 Task: Invite Team Member Softage.1@softage.net to Workspace Customer Service Software. Invite Team Member Softage.2@softage.net to Workspace Customer Service Software. Invite Team Member Softage.3@softage.net to Workspace Customer Service Software. Invite Team Member Softage.4@softage.net to Workspace Customer Service Software
Action: Mouse moved to (965, 137)
Screenshot: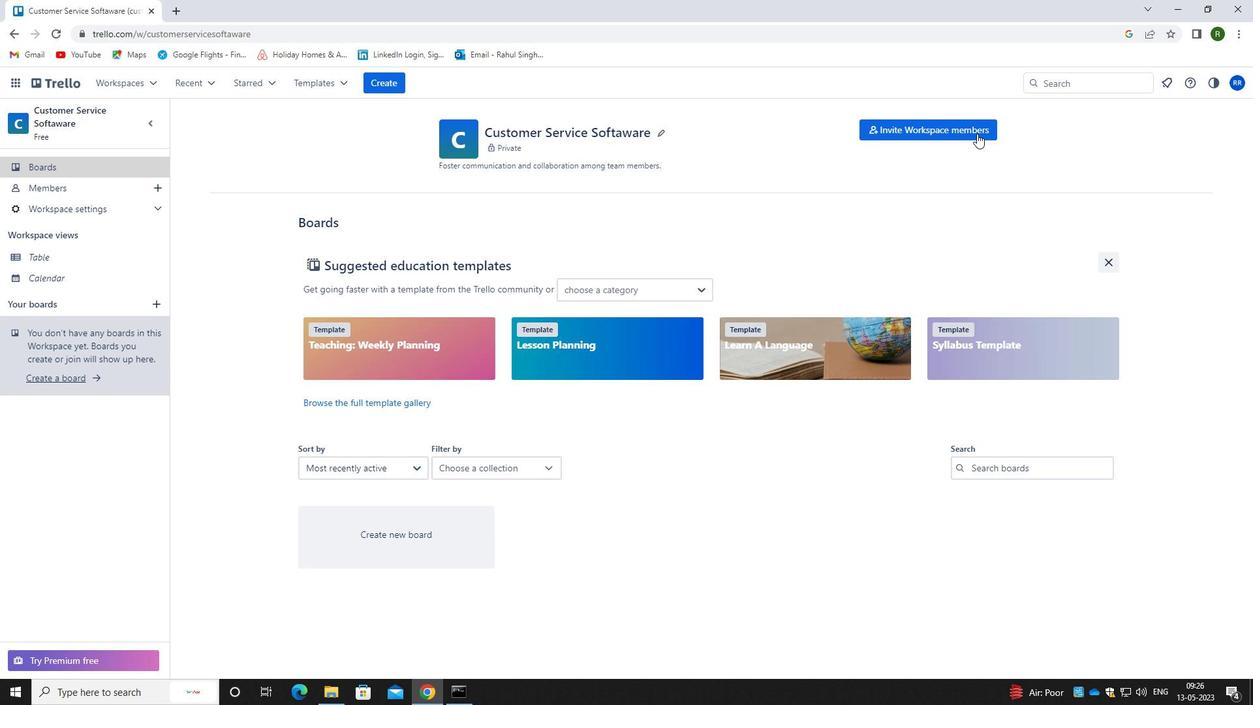 
Action: Mouse pressed left at (965, 137)
Screenshot: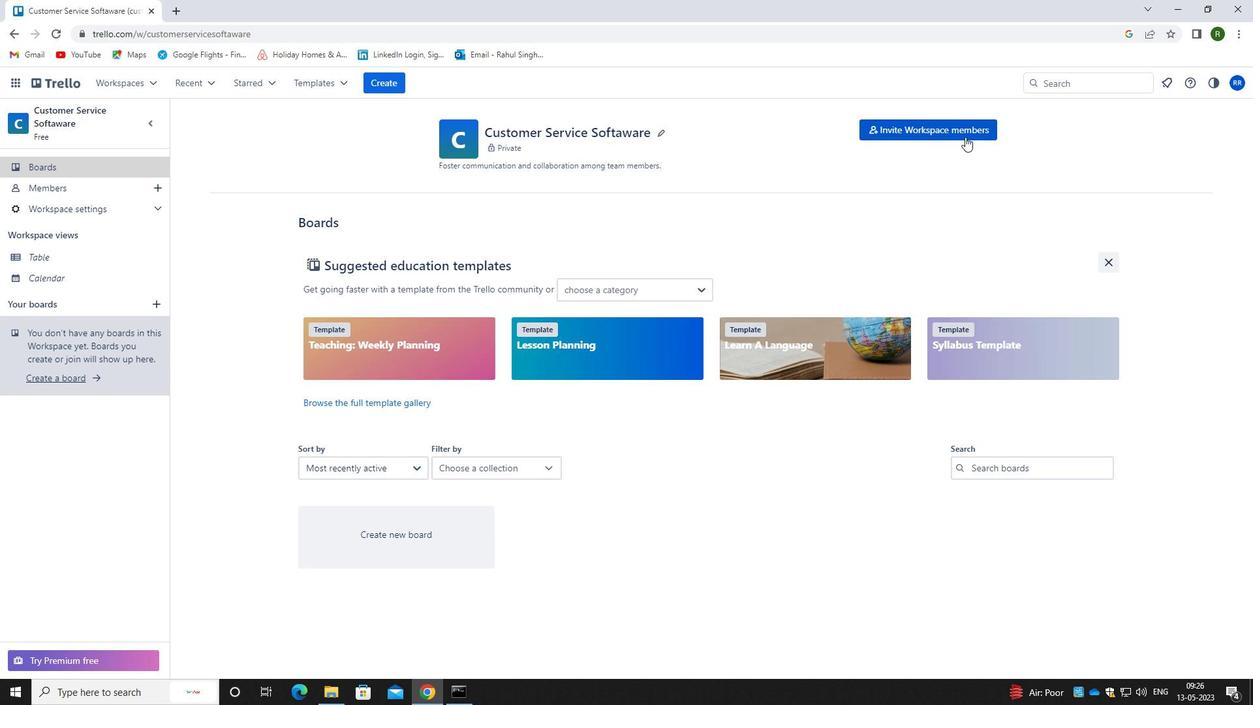 
Action: Mouse moved to (597, 367)
Screenshot: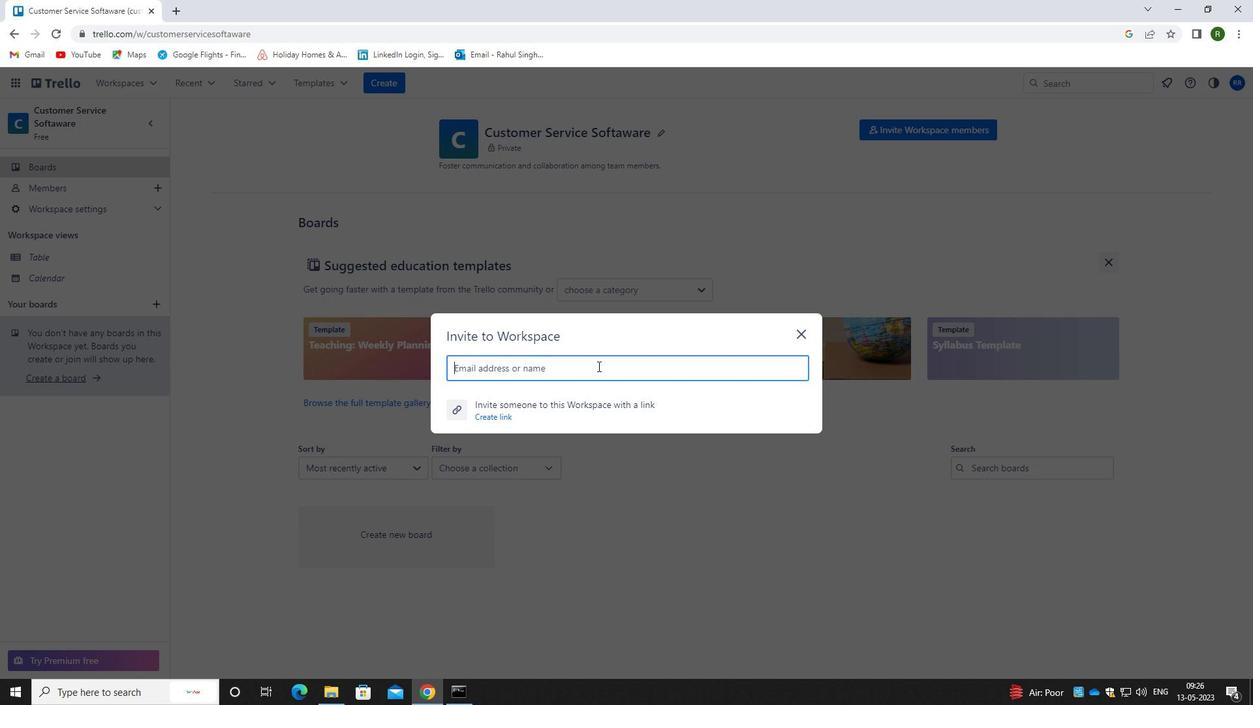 
Action: Key pressed <Key.caps_lock>s<Key.caps_lock>Oftage.1<Key.shift>@SOFTAGE.NET
Screenshot: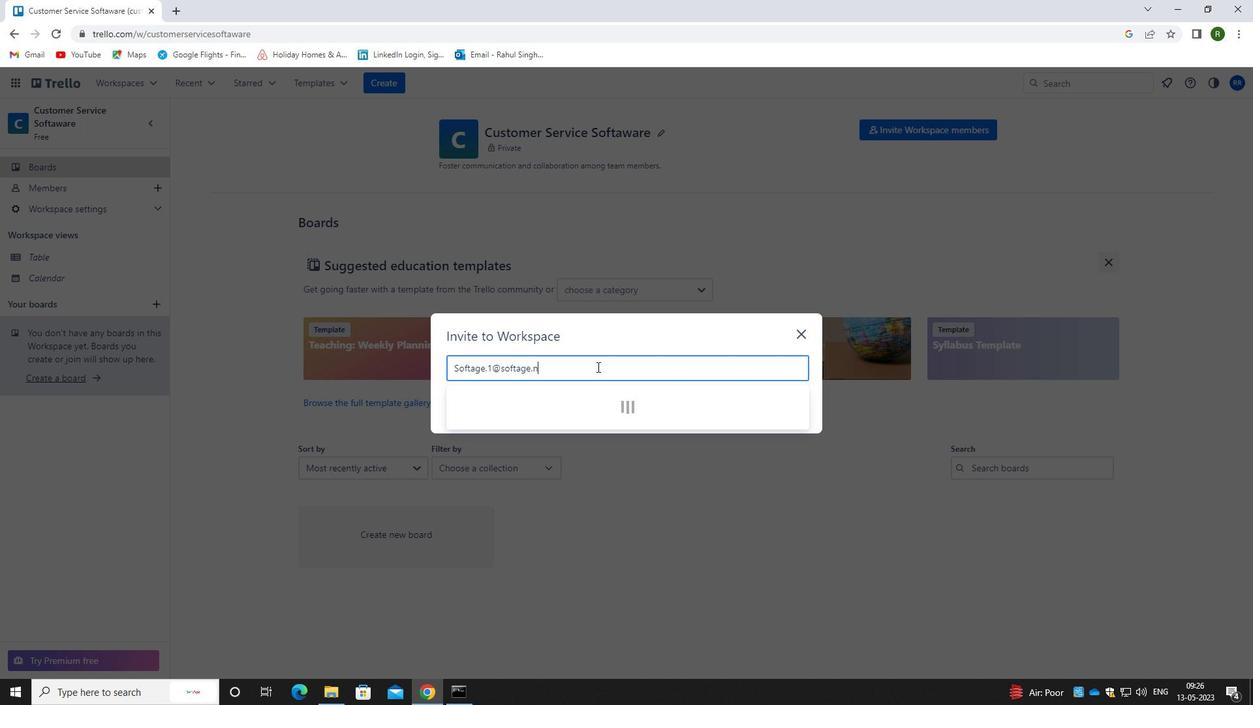 
Action: Mouse moved to (507, 405)
Screenshot: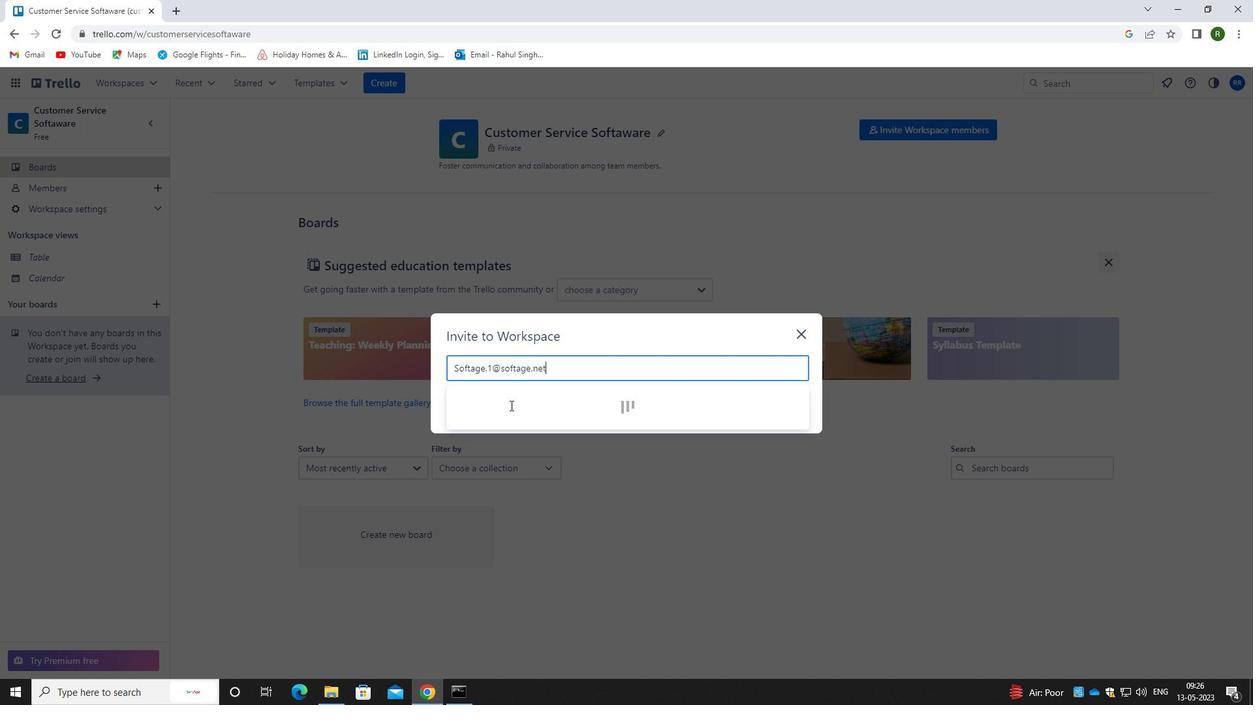 
Action: Mouse pressed left at (507, 405)
Screenshot: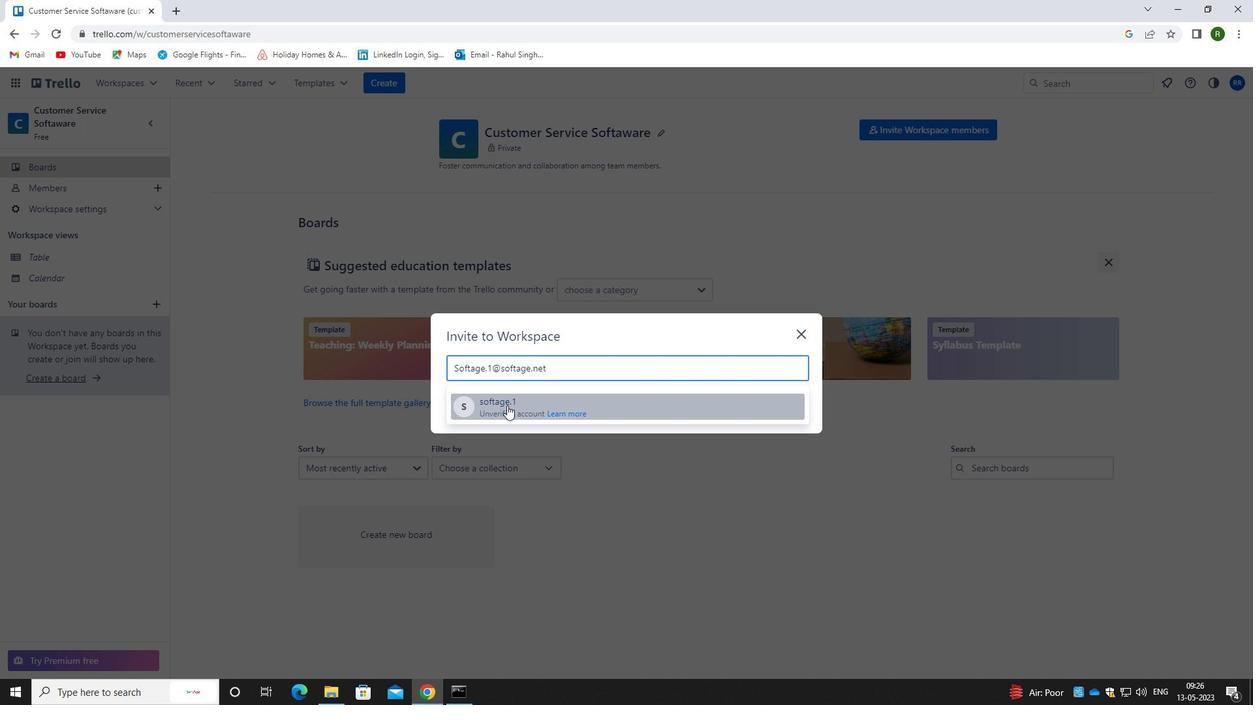 
Action: Mouse moved to (787, 331)
Screenshot: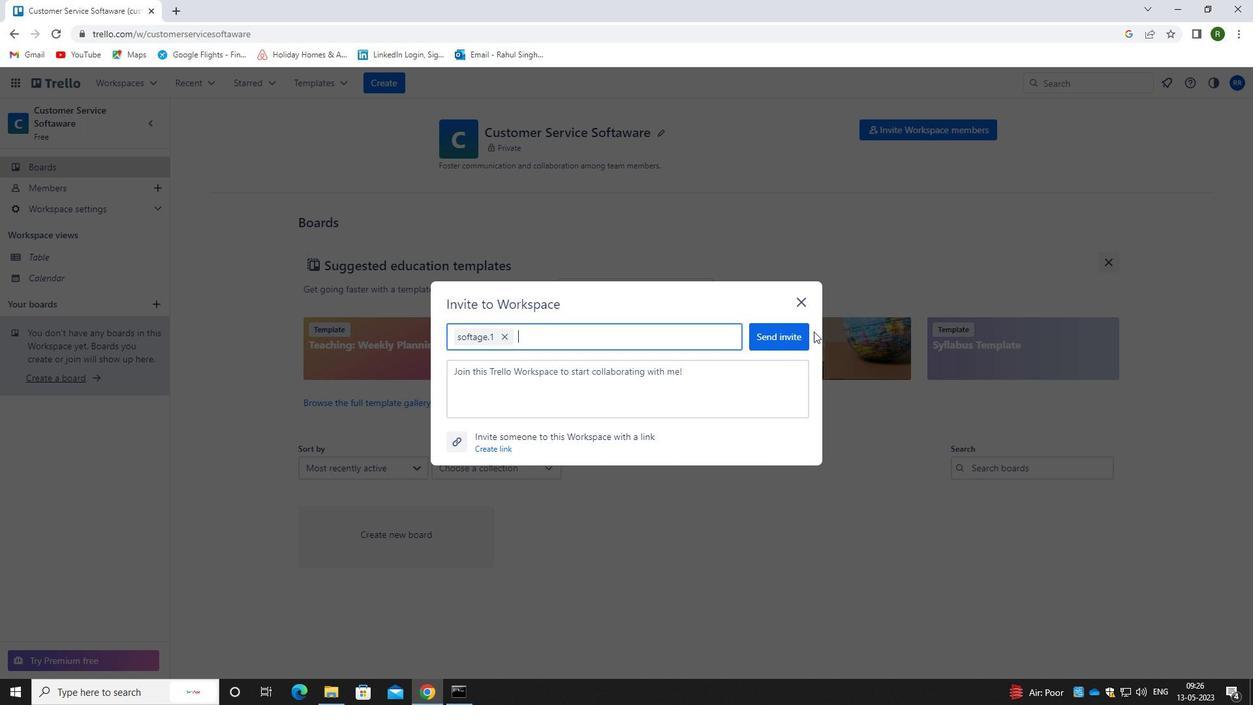 
Action: Mouse pressed left at (787, 331)
Screenshot: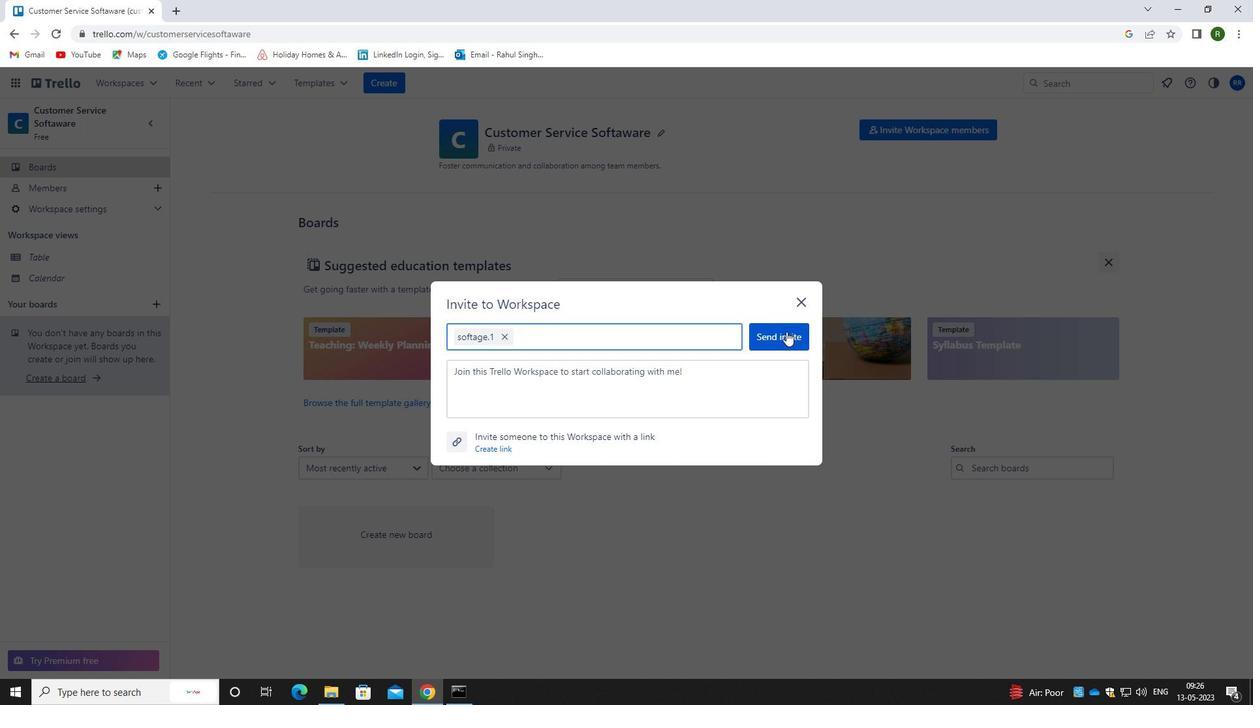 
Action: Mouse moved to (909, 133)
Screenshot: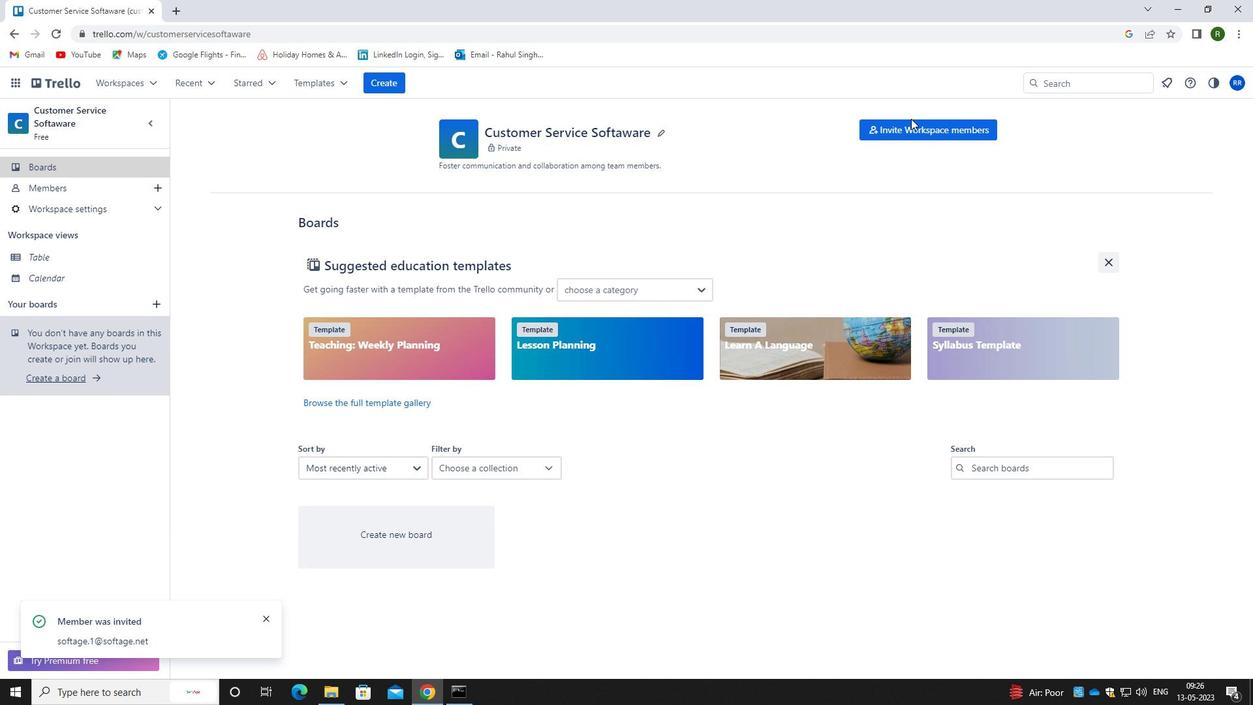 
Action: Mouse pressed left at (909, 133)
Screenshot: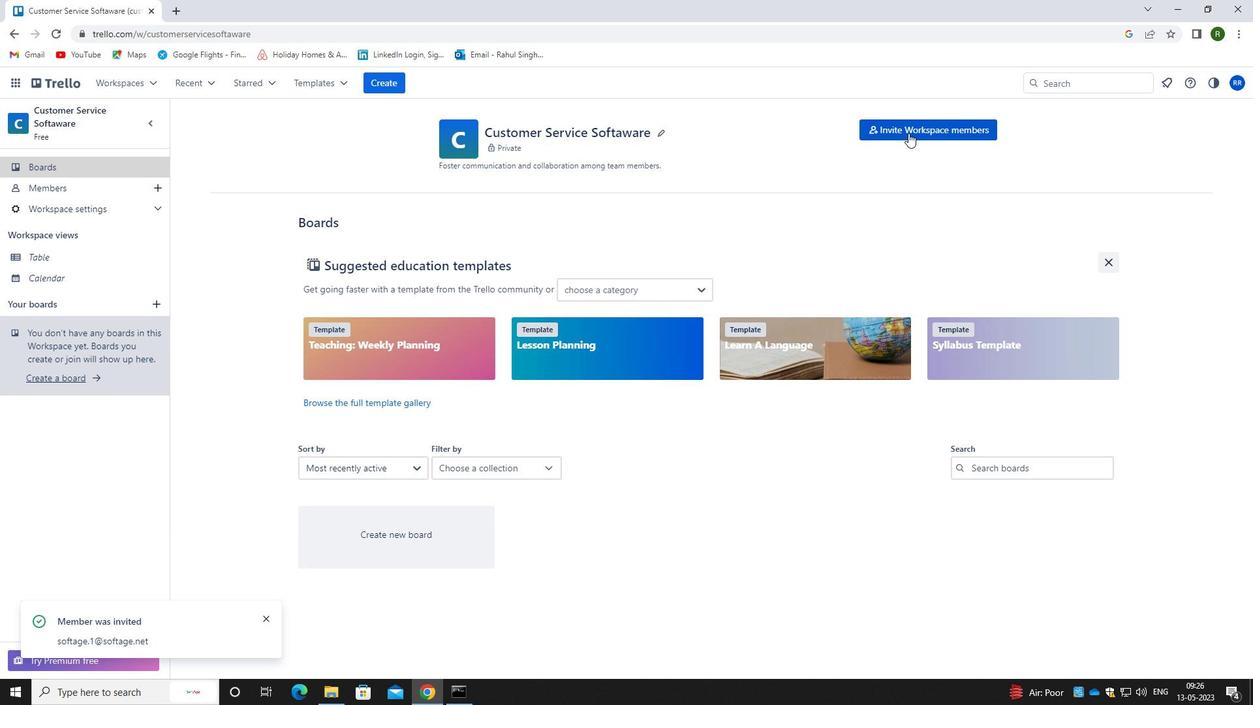 
Action: Mouse moved to (524, 356)
Screenshot: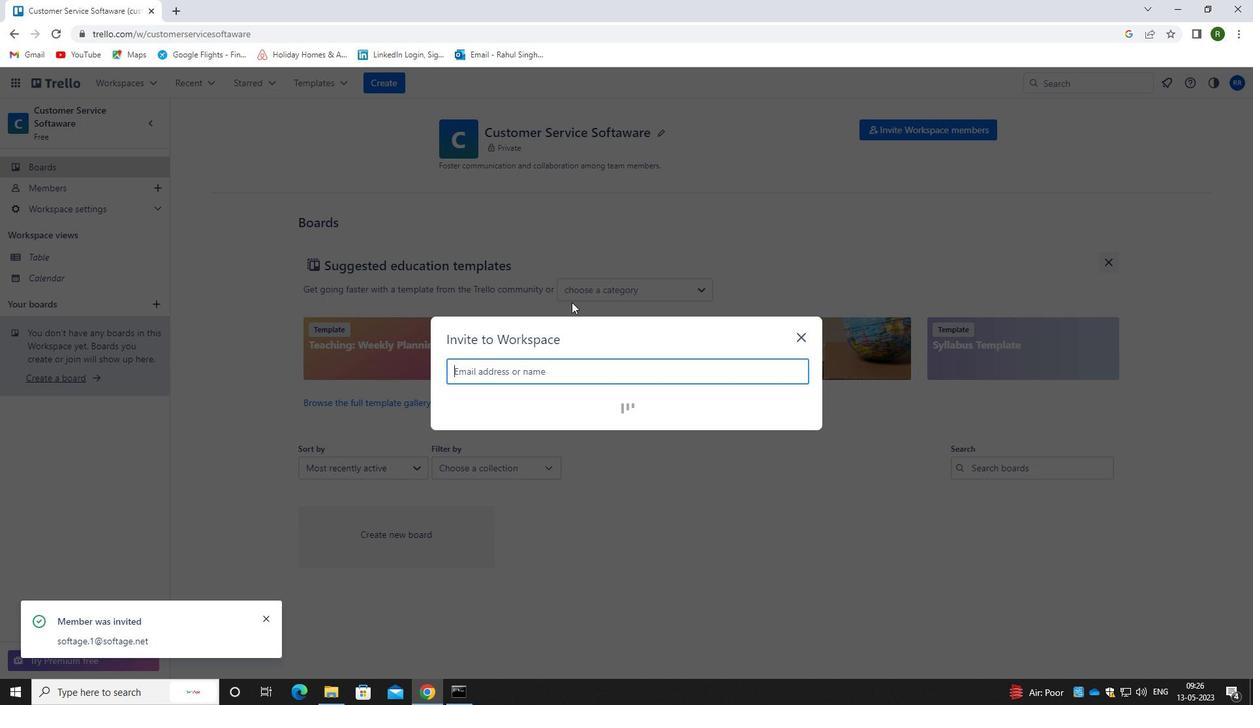 
Action: Key pressed <Key.shift>SOFTAGE.2<Key.shift>@SOFTAGE.NET
Screenshot: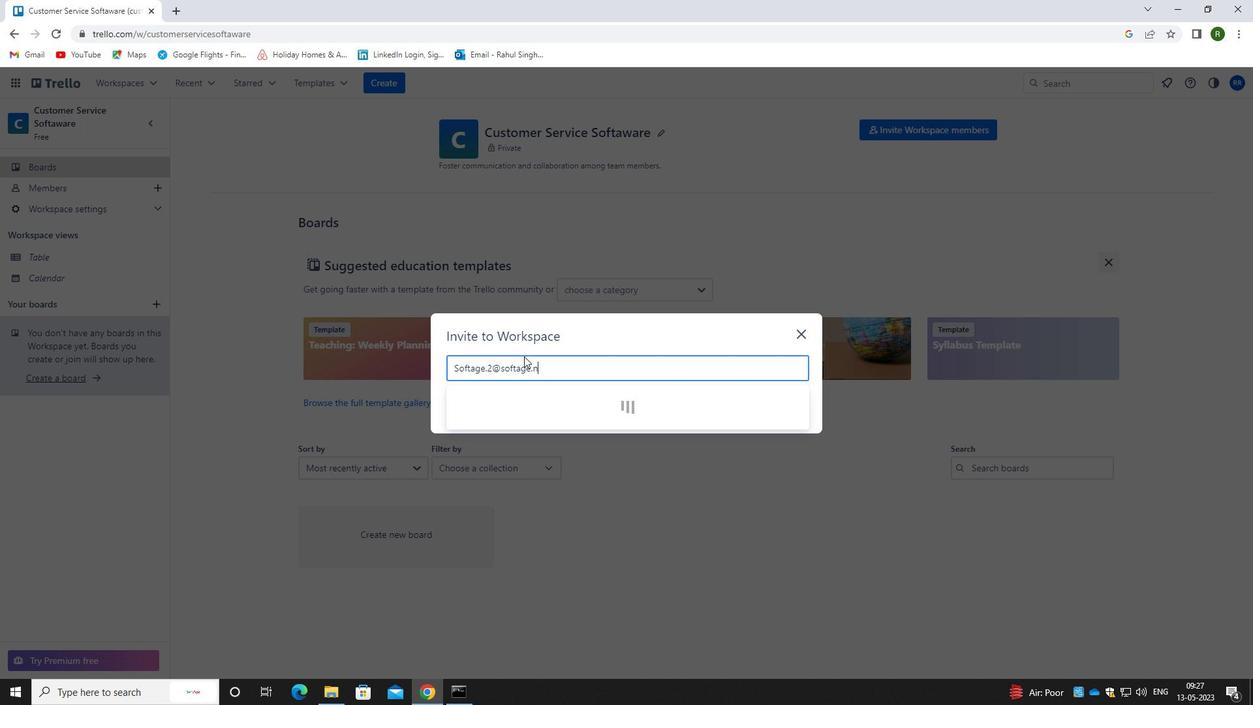 
Action: Mouse moved to (480, 401)
Screenshot: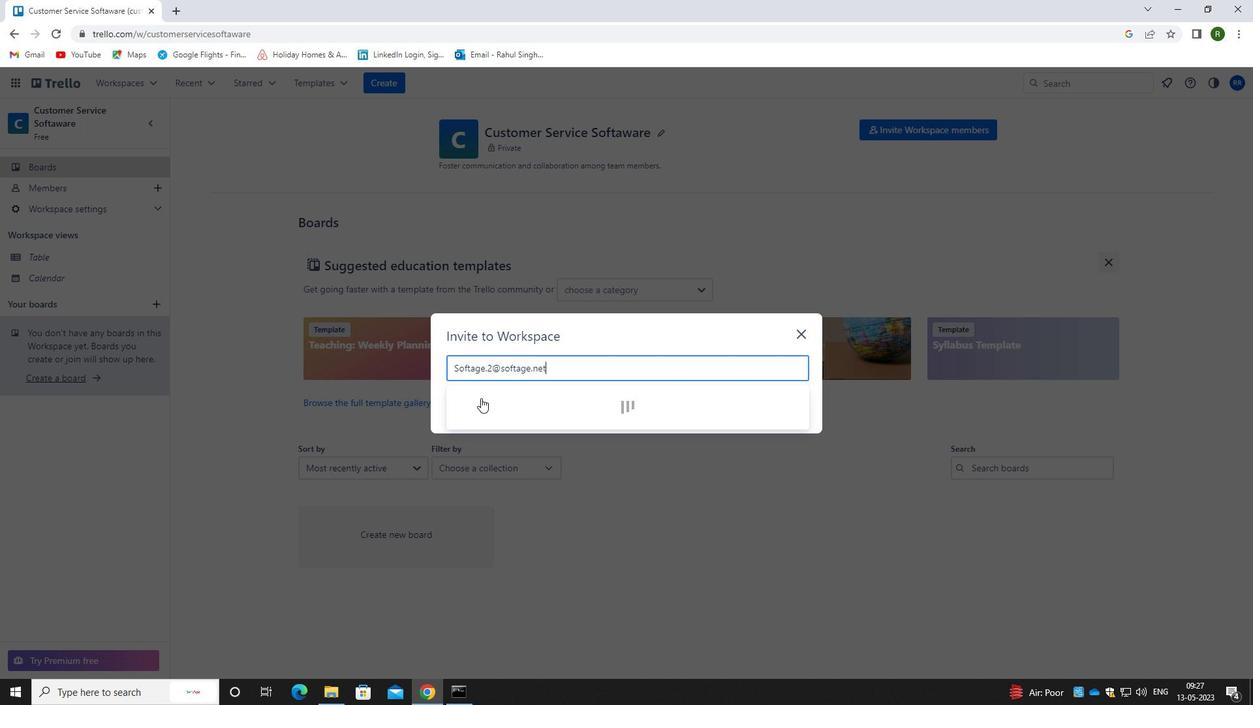 
Action: Mouse pressed left at (480, 401)
Screenshot: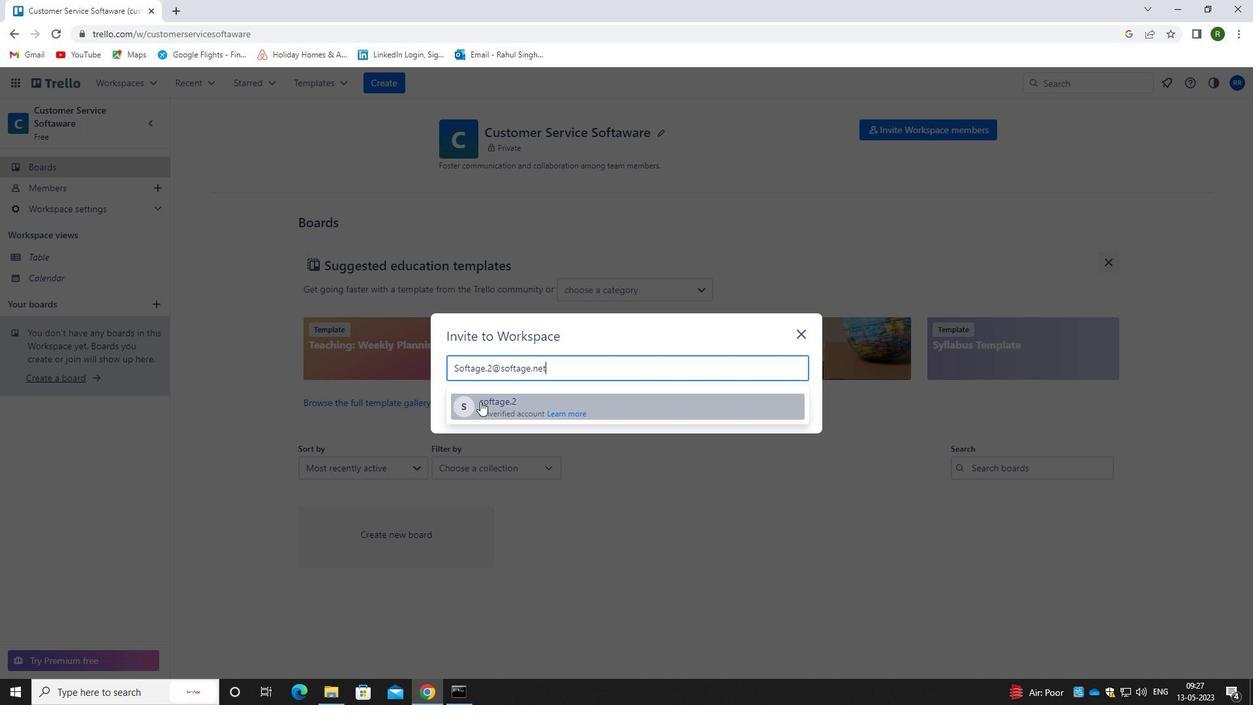 
Action: Mouse moved to (796, 337)
Screenshot: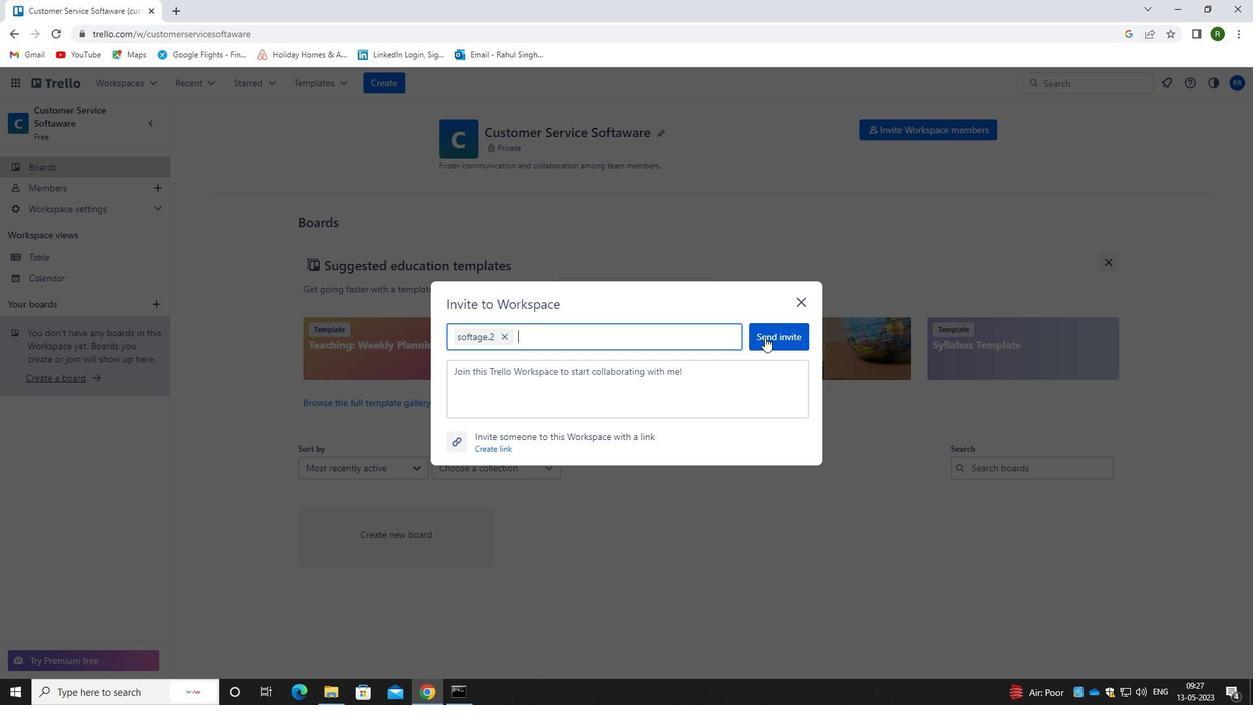 
Action: Mouse pressed left at (796, 337)
Screenshot: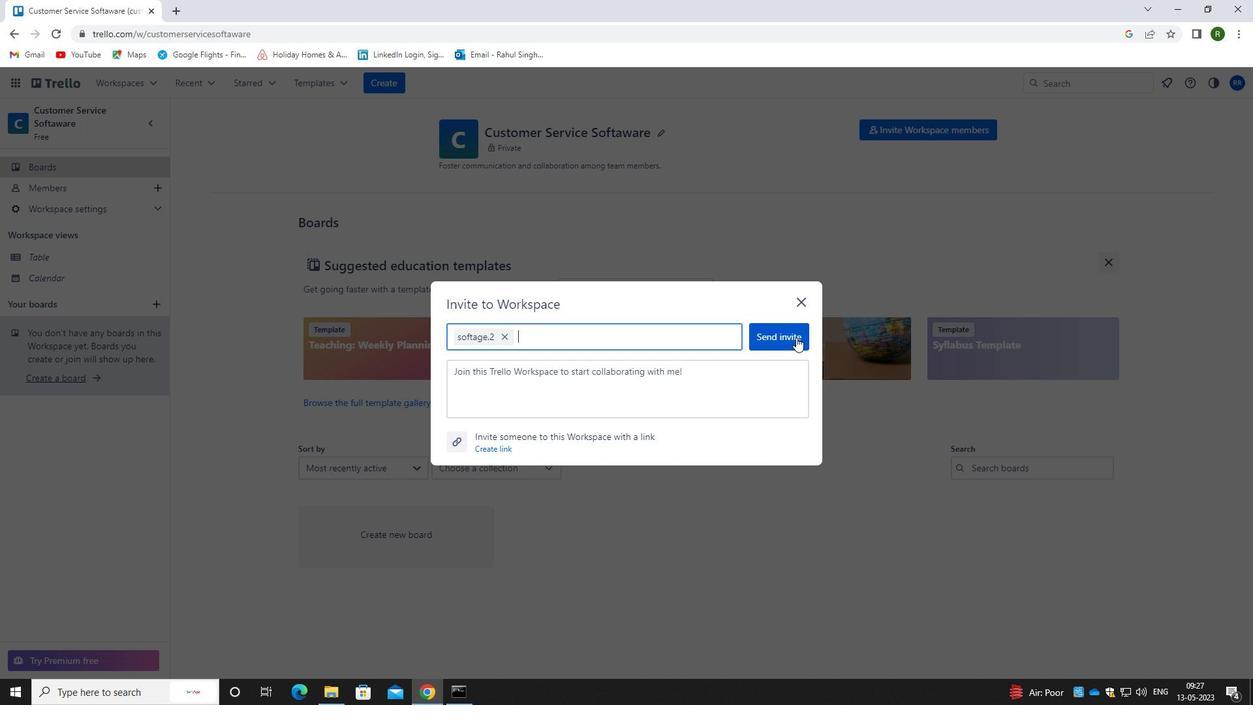 
Action: Mouse moved to (939, 131)
Screenshot: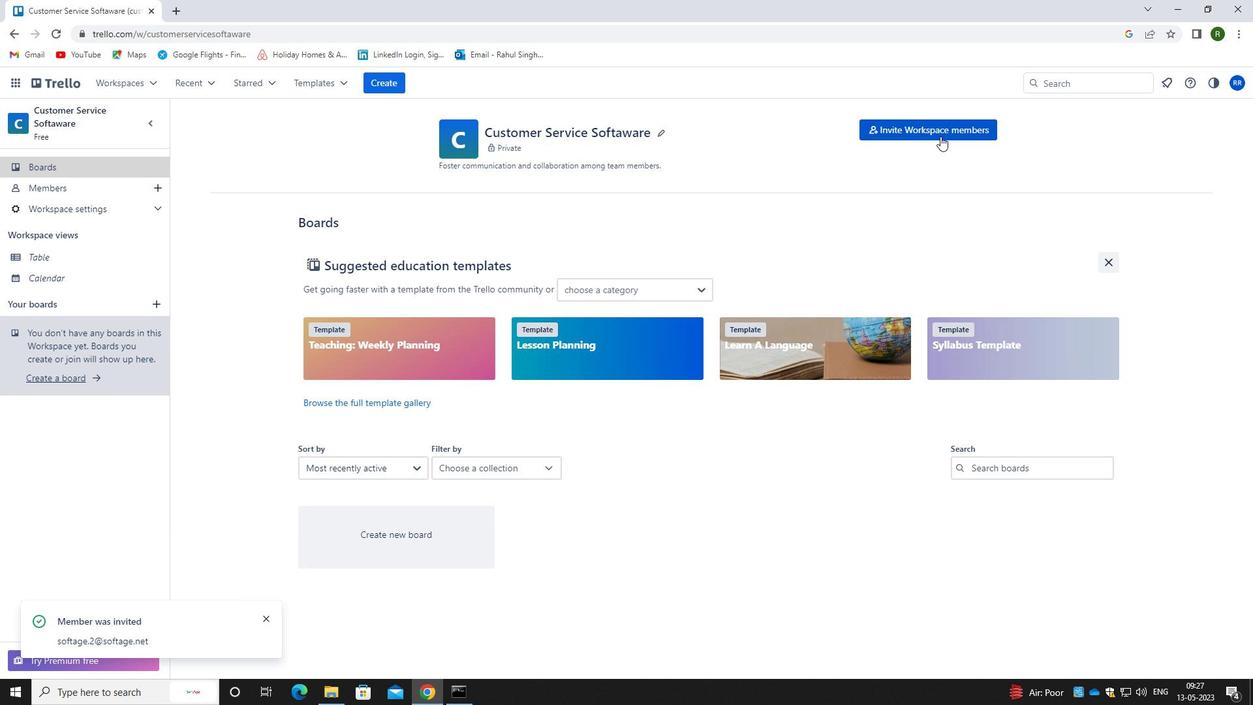 
Action: Mouse pressed left at (939, 131)
Screenshot: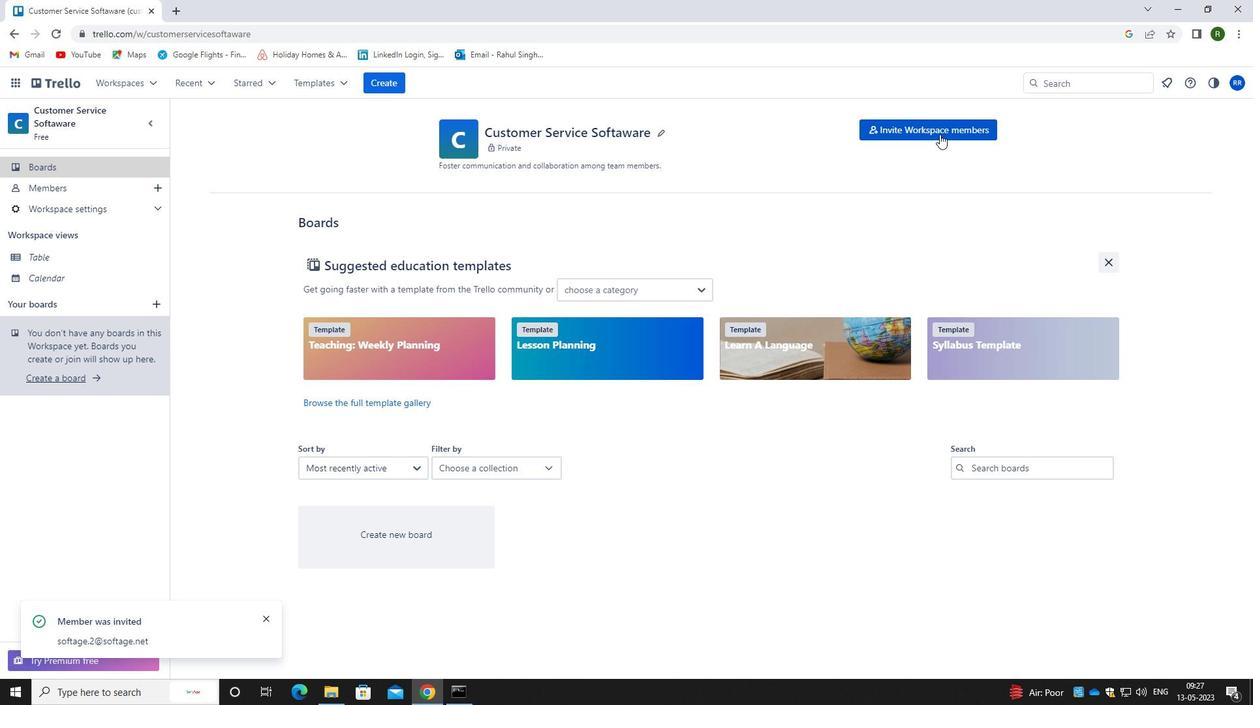 
Action: Mouse moved to (571, 370)
Screenshot: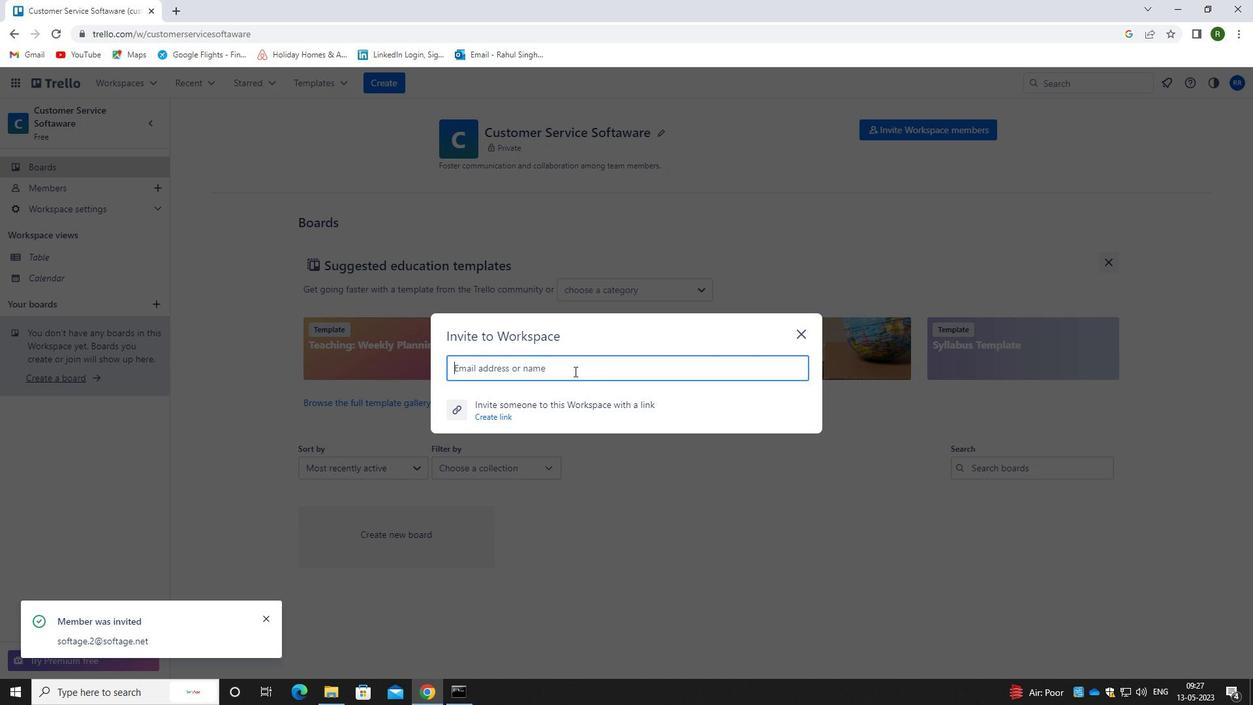 
Action: Key pressed <Key.shift><Key.shift><Key.shift><Key.shift>SOFTAGE.3<Key.shift>@SOFTAGE.NET
Screenshot: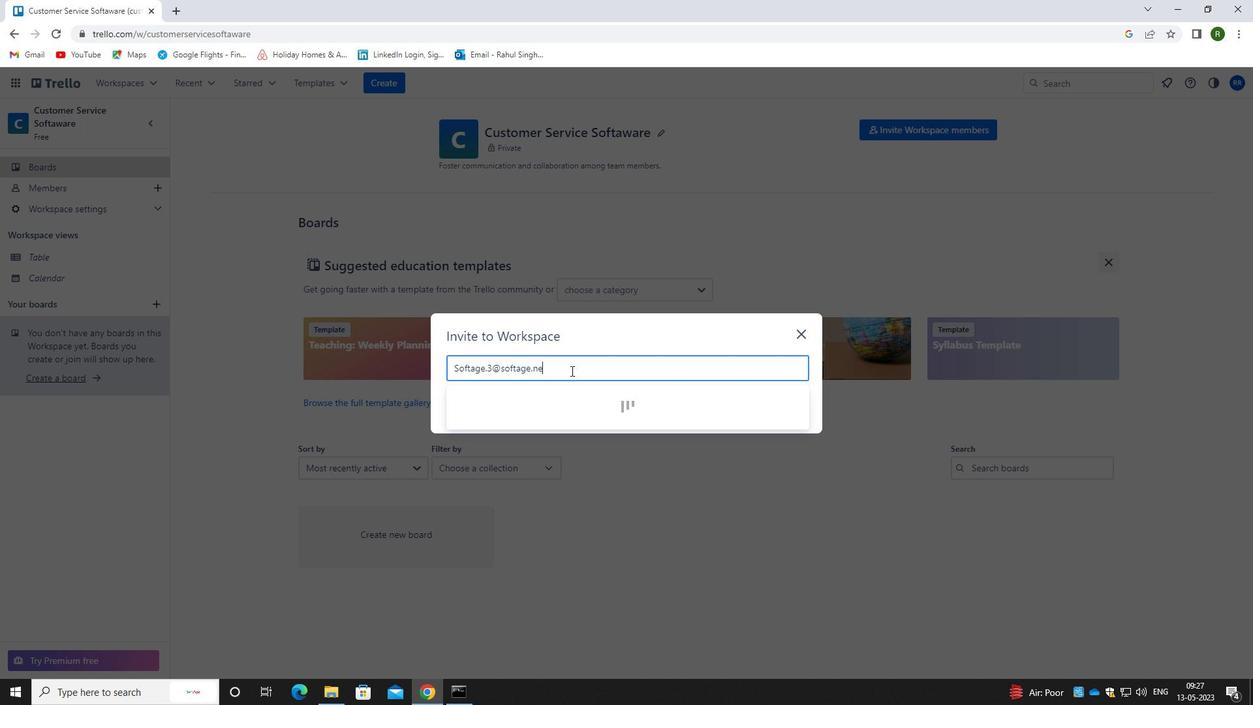 
Action: Mouse moved to (485, 405)
Screenshot: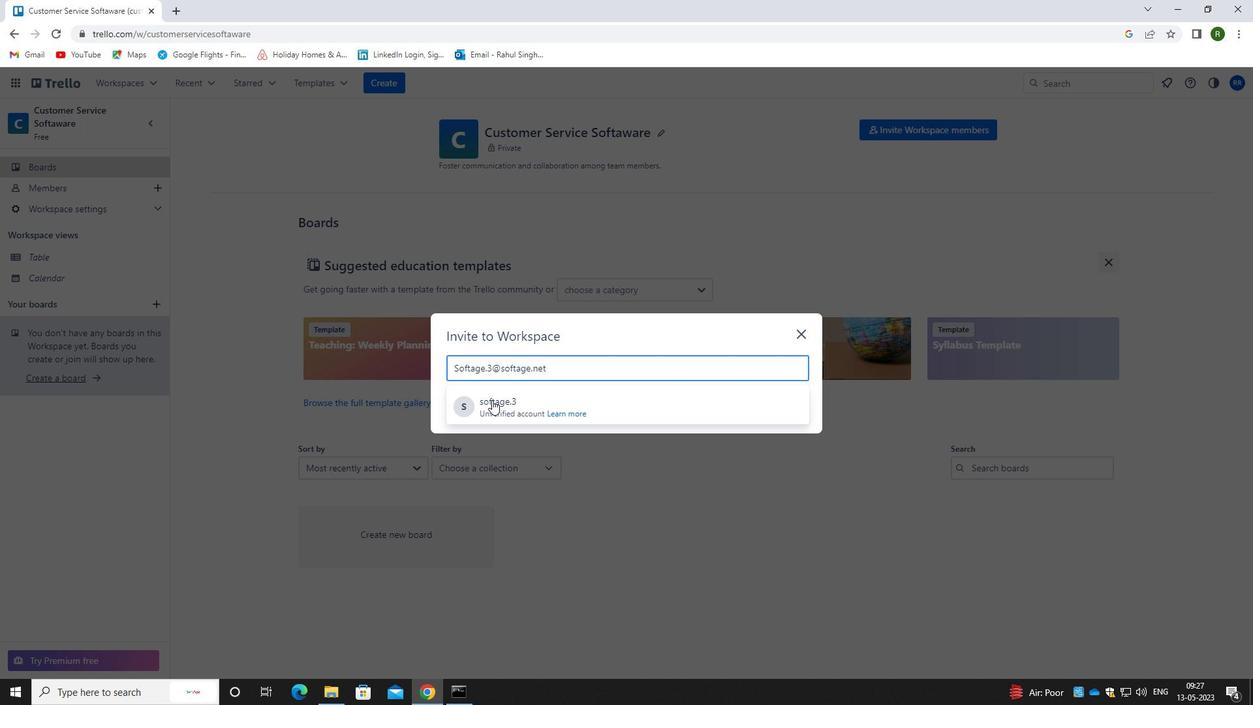 
Action: Mouse pressed left at (485, 405)
Screenshot: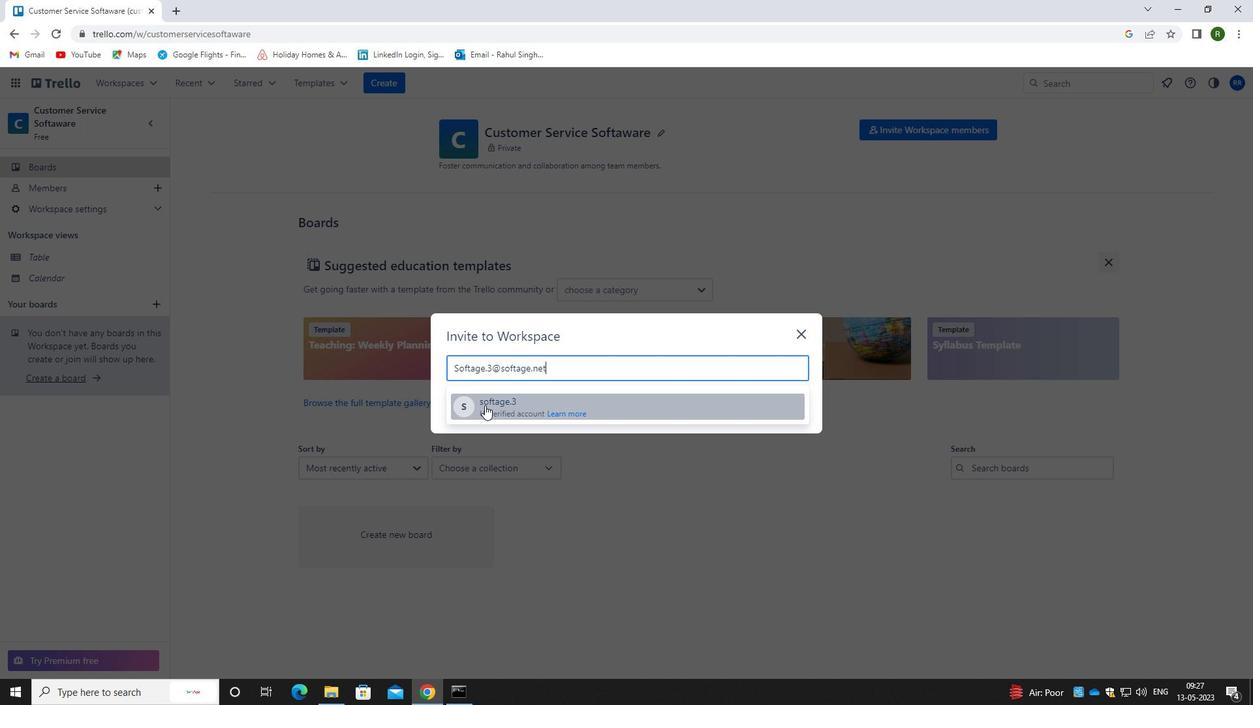 
Action: Mouse moved to (773, 335)
Screenshot: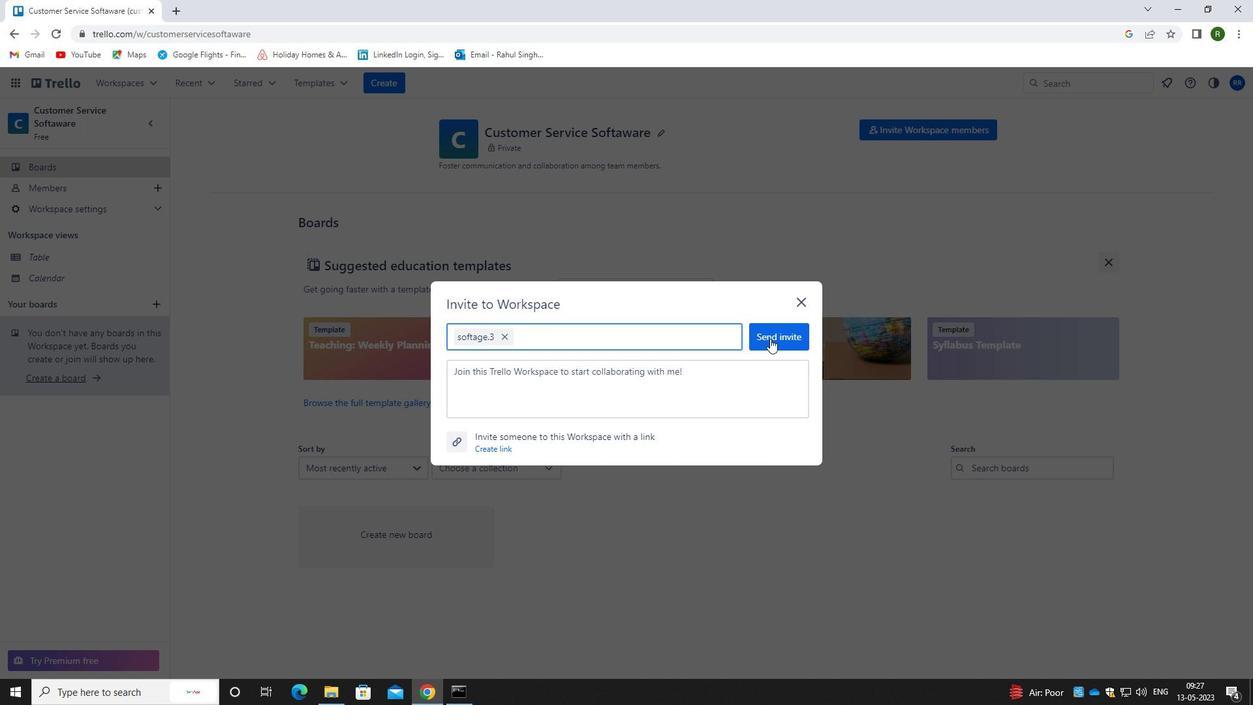 
Action: Mouse pressed left at (773, 335)
Screenshot: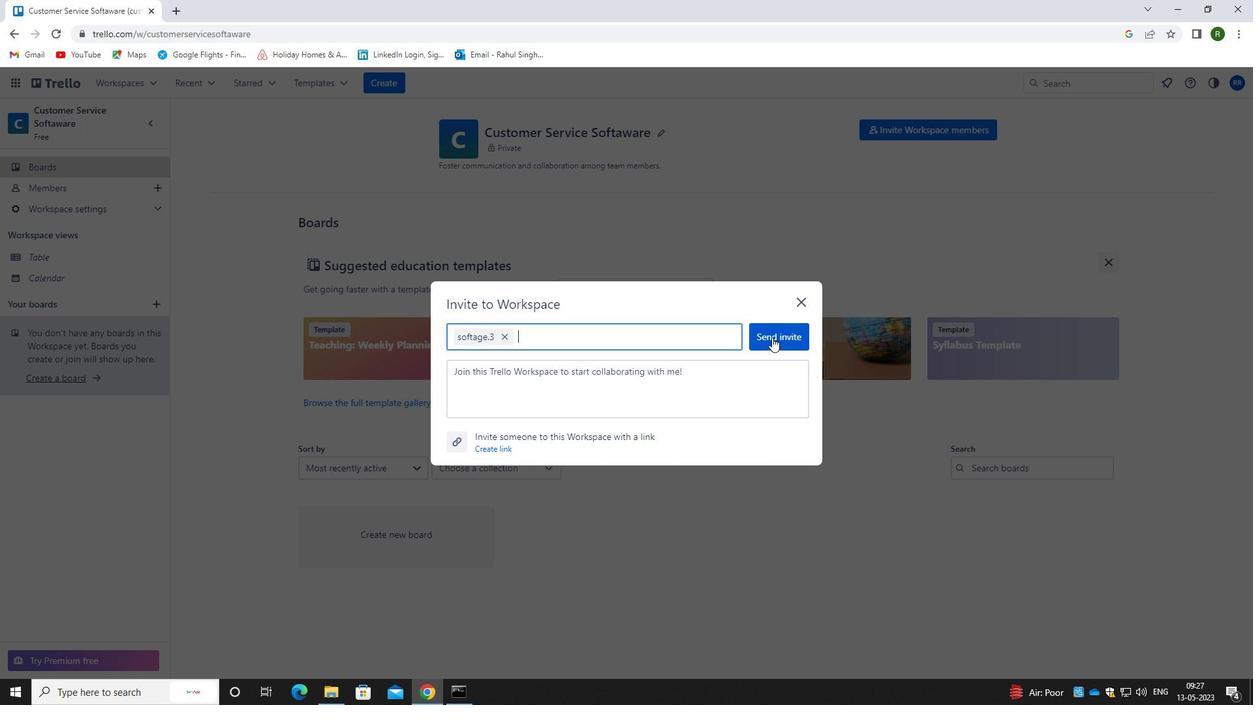 
Action: Mouse moved to (931, 130)
Screenshot: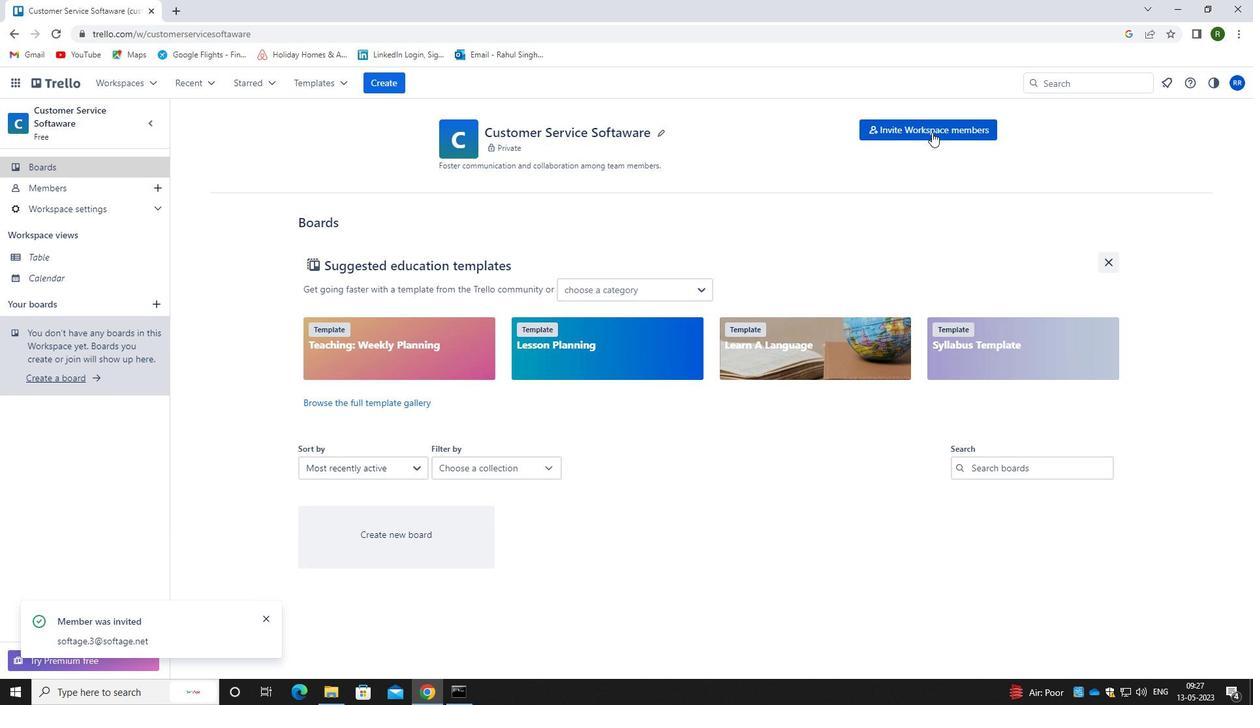 
Action: Mouse pressed left at (931, 130)
Screenshot: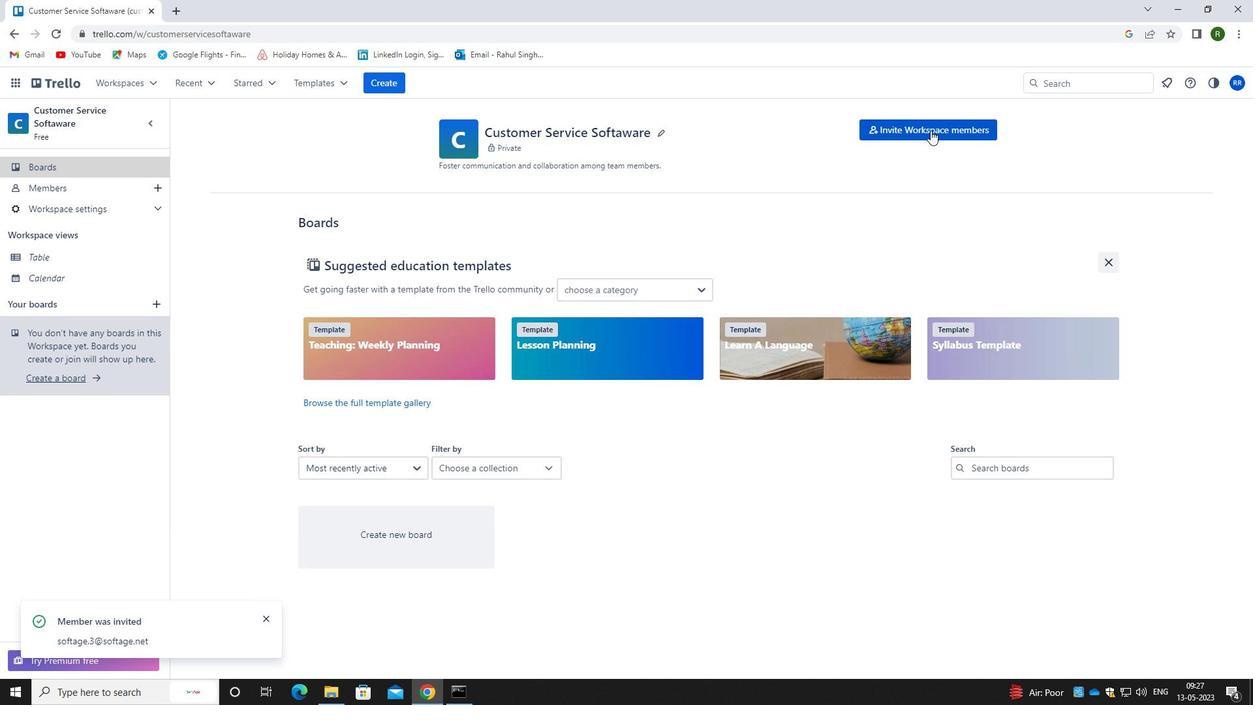 
Action: Mouse moved to (439, 353)
Screenshot: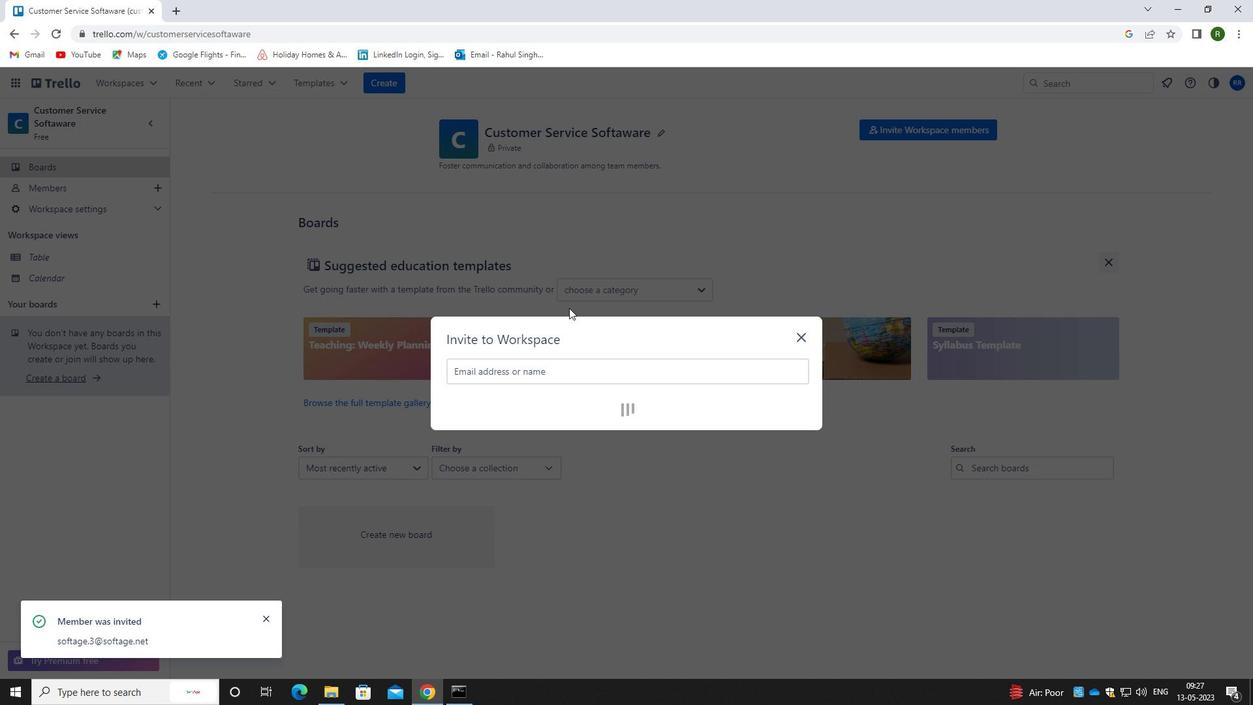 
Action: Key pressed <Key.shift>SOFTAGE.4<Key.shift>@SOFTAGE.NET
Screenshot: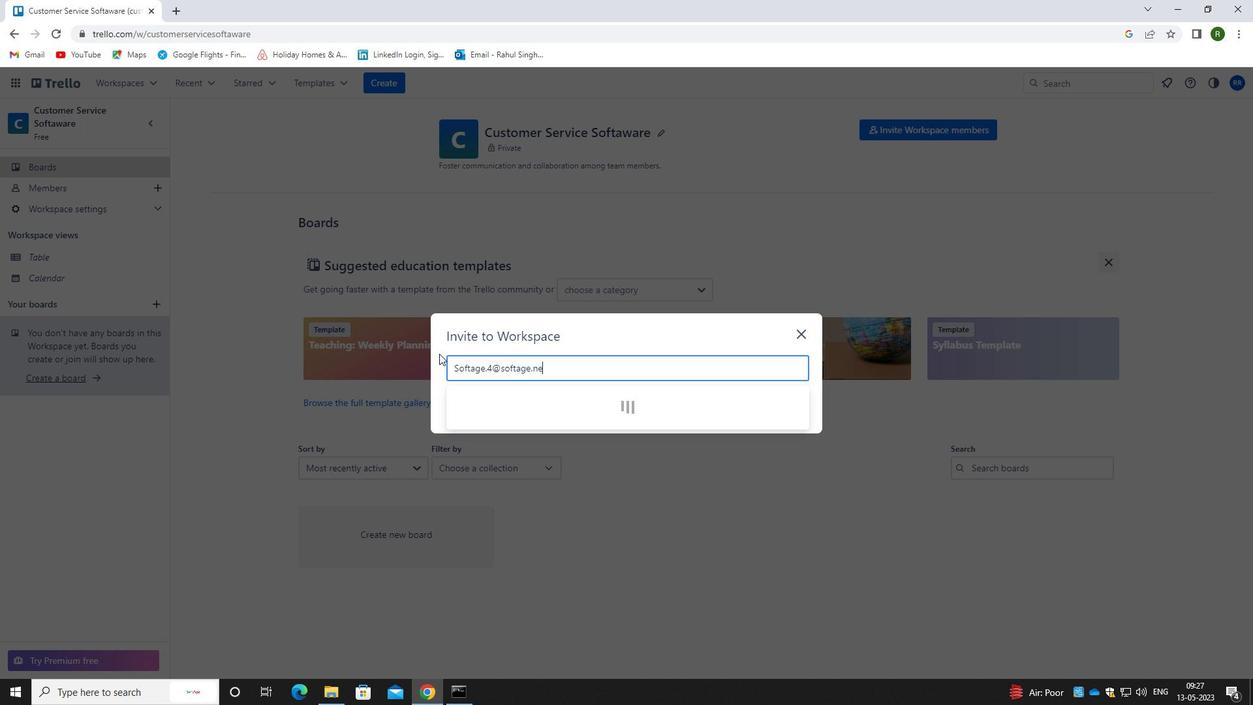 
Action: Mouse moved to (482, 404)
Screenshot: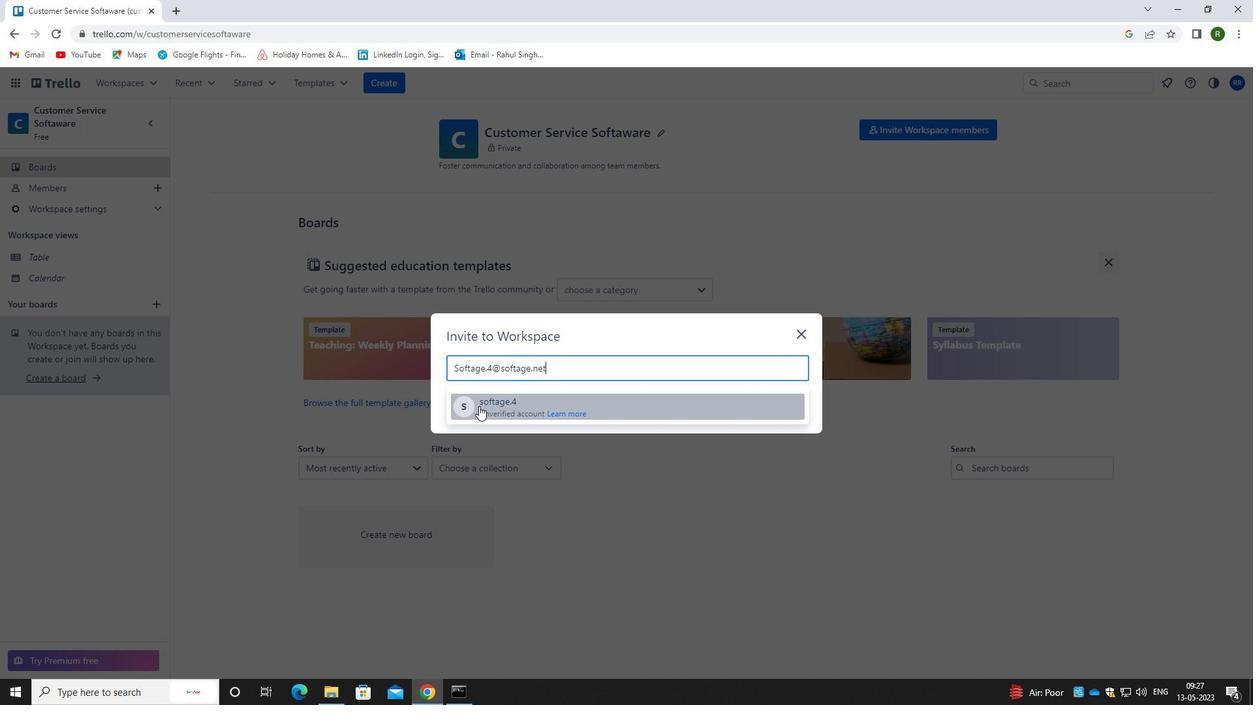 
Action: Mouse pressed left at (482, 404)
Screenshot: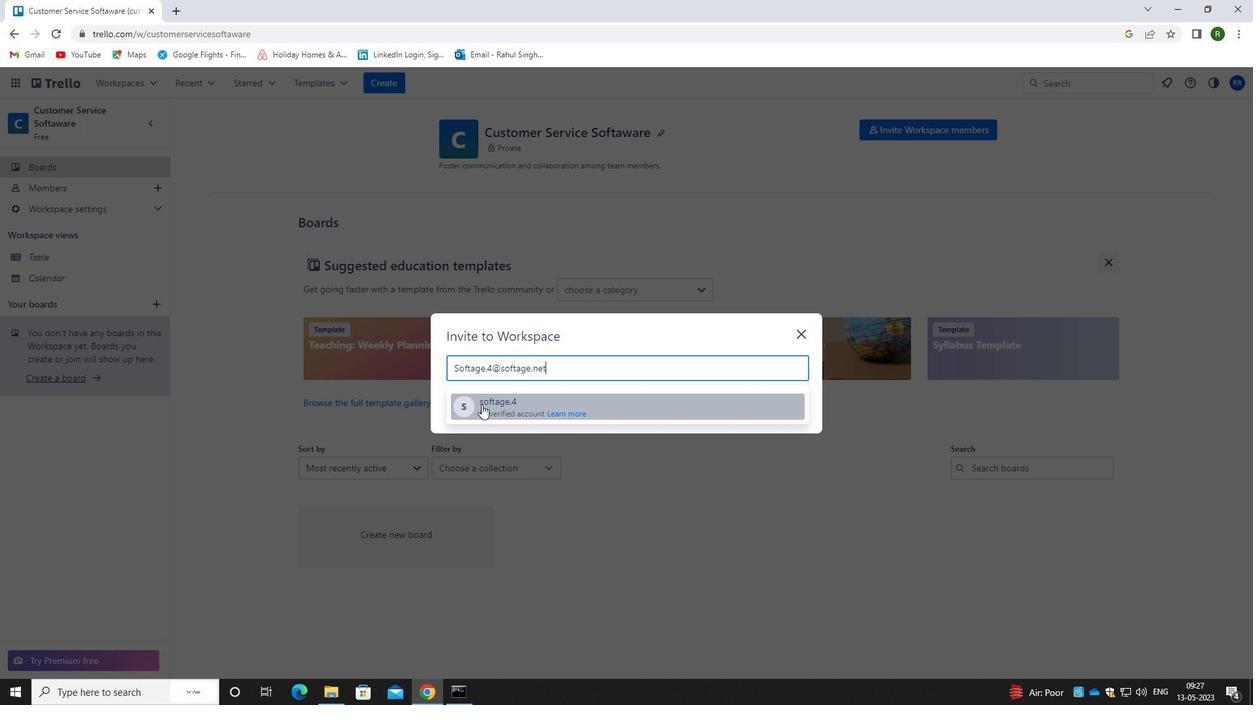 
Action: Mouse moved to (769, 339)
Screenshot: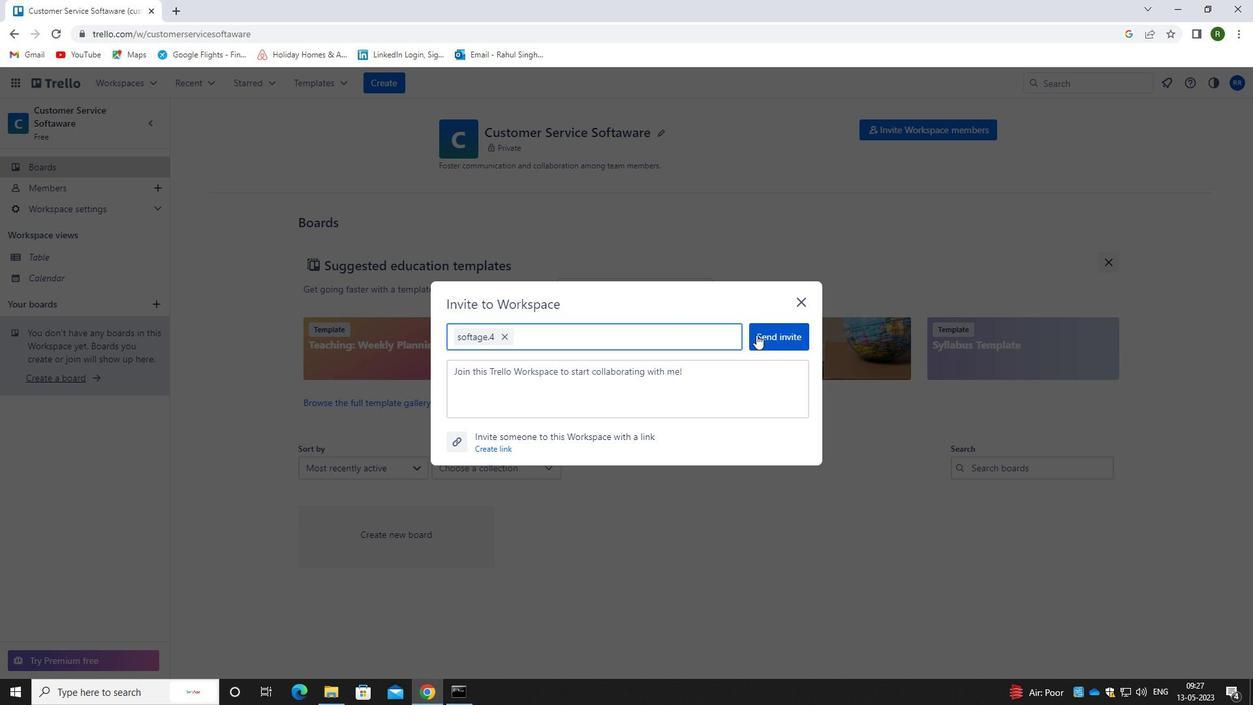 
Action: Mouse pressed left at (769, 339)
Screenshot: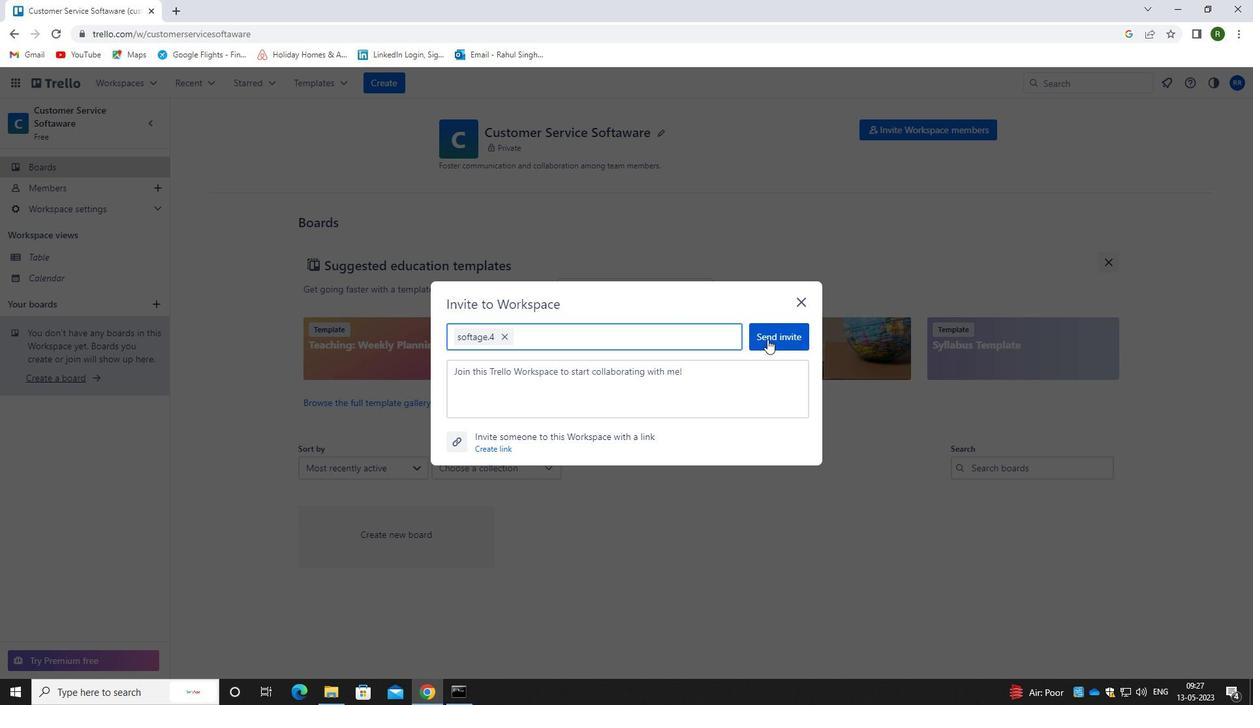 
Action: Mouse moved to (641, 255)
Screenshot: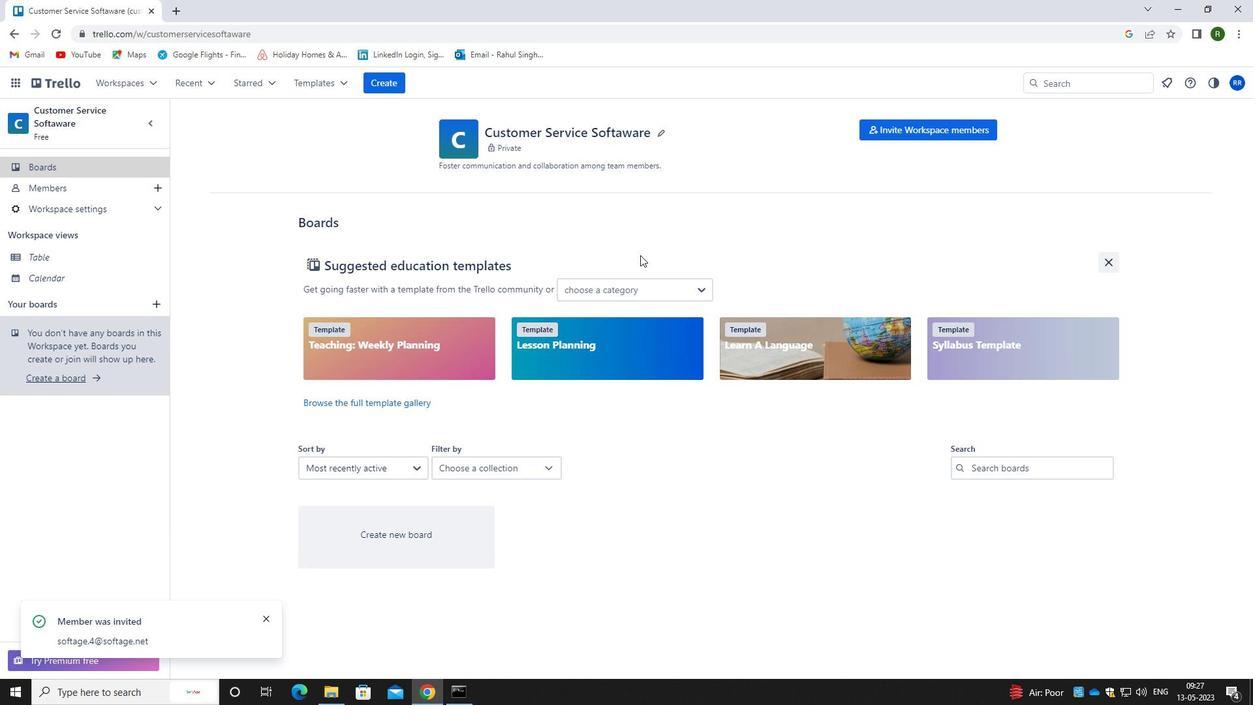 
